 Task: Edit the date range so that invitees can schedule 12 weekdays in the future.
Action: Mouse moved to (58, 137)
Screenshot: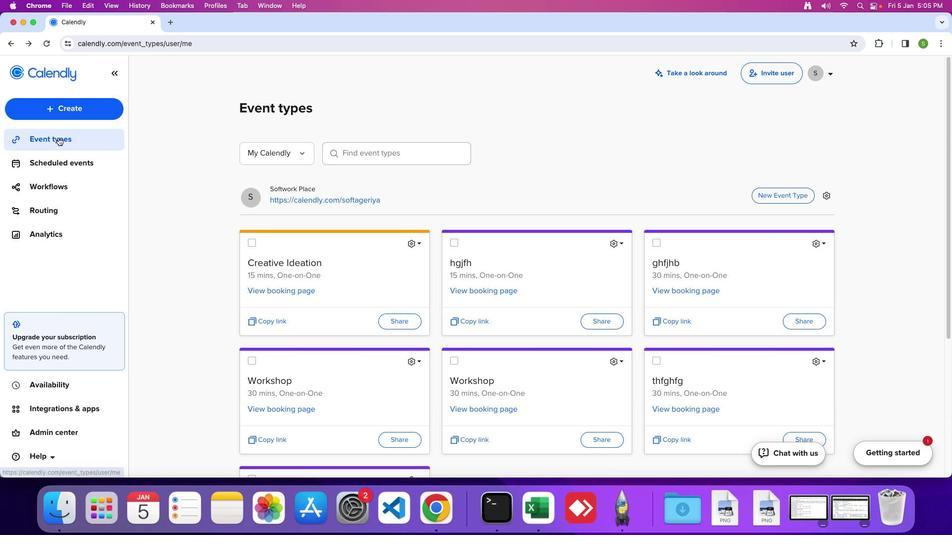 
Action: Mouse pressed left at (58, 137)
Screenshot: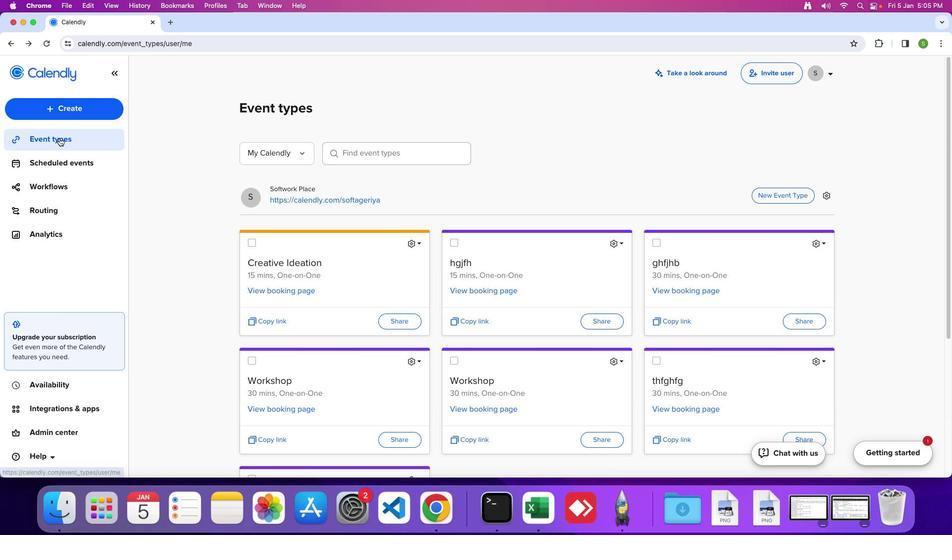 
Action: Mouse moved to (417, 241)
Screenshot: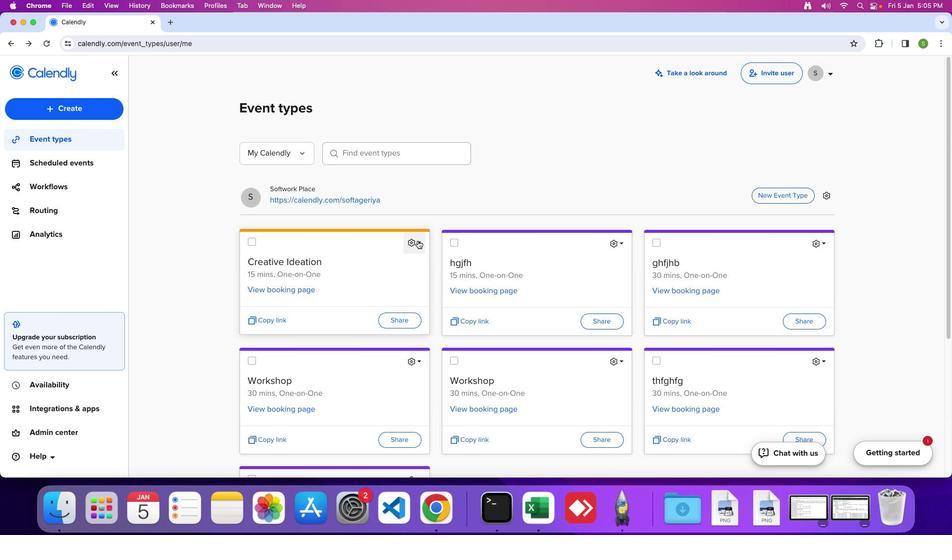 
Action: Mouse pressed left at (417, 241)
Screenshot: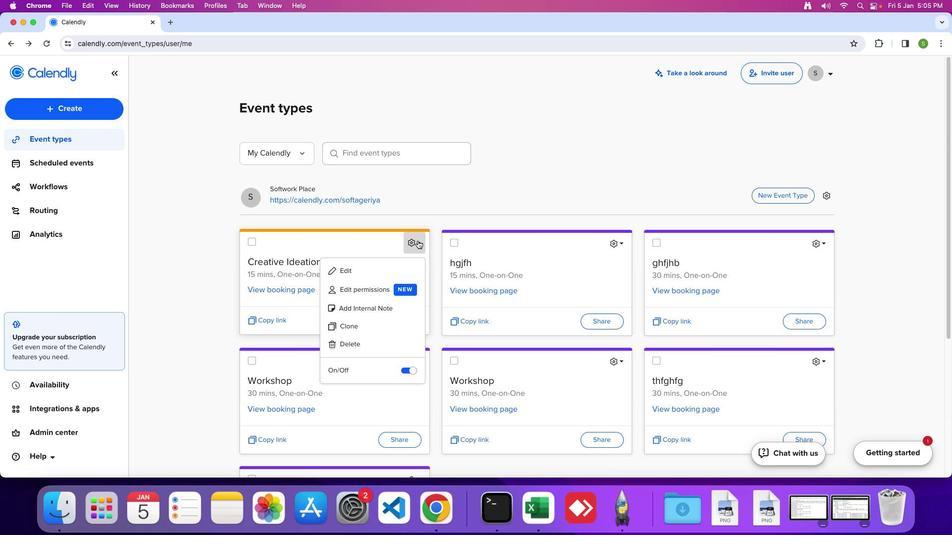 
Action: Mouse moved to (390, 273)
Screenshot: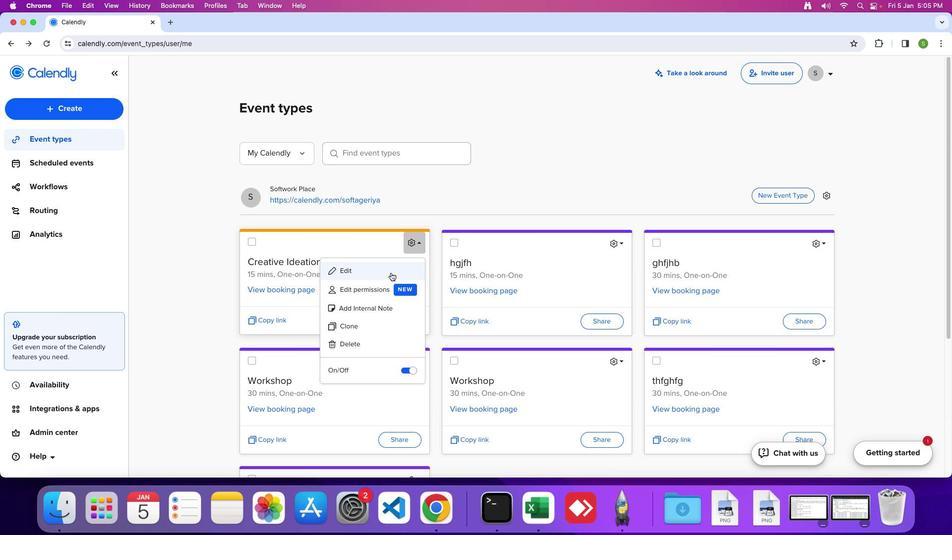 
Action: Mouse pressed left at (390, 273)
Screenshot: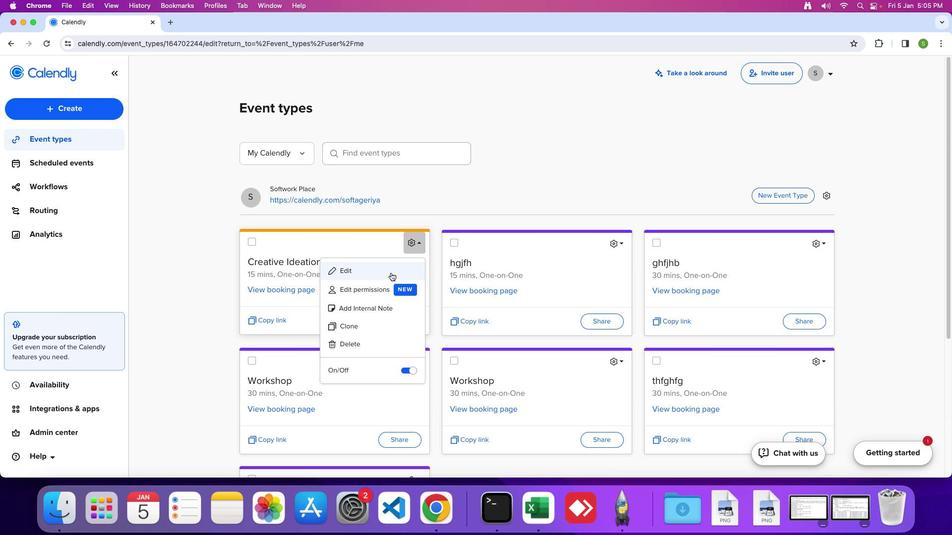 
Action: Mouse moved to (144, 330)
Screenshot: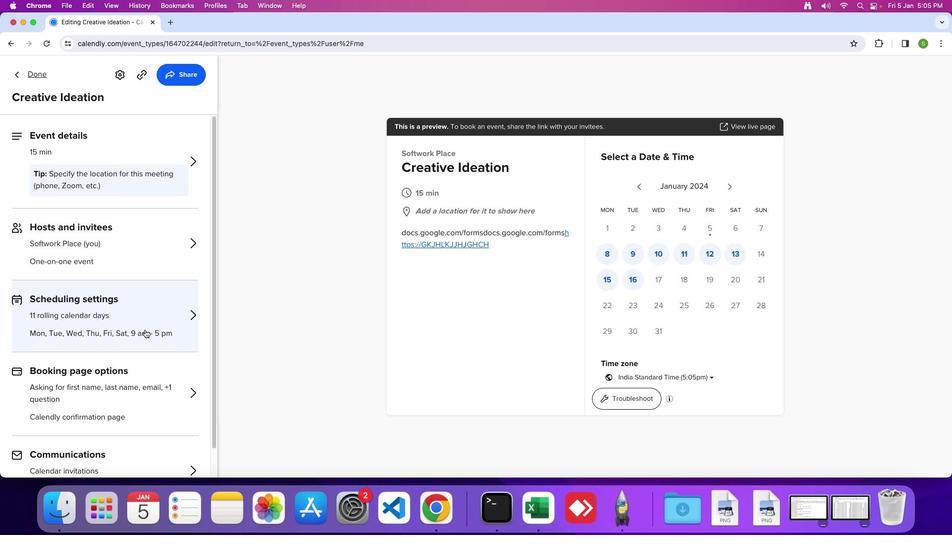 
Action: Mouse pressed left at (144, 330)
Screenshot: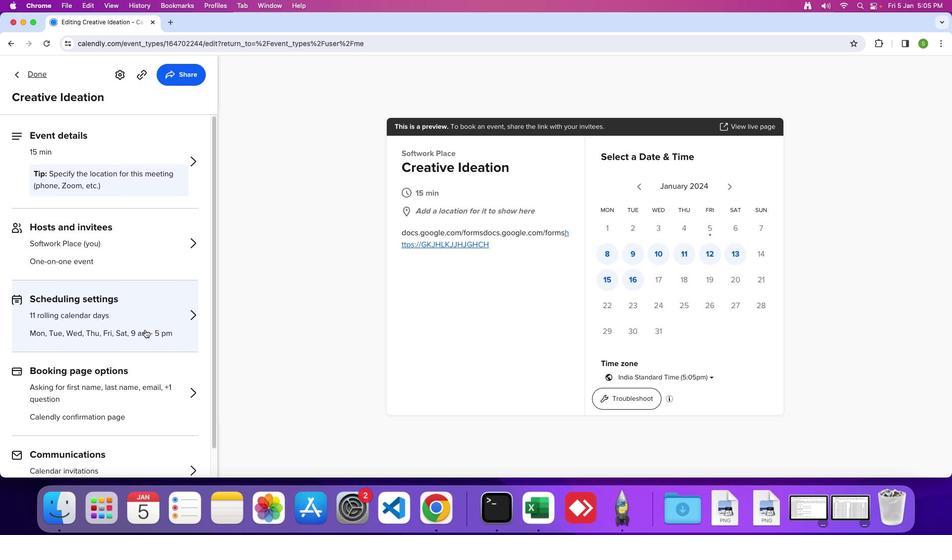 
Action: Mouse moved to (51, 171)
Screenshot: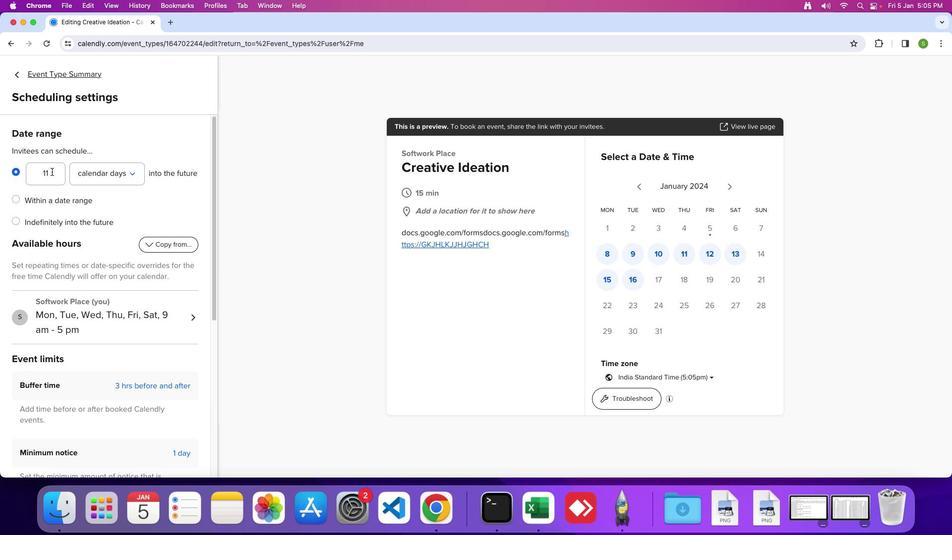 
Action: Mouse pressed left at (51, 171)
Screenshot: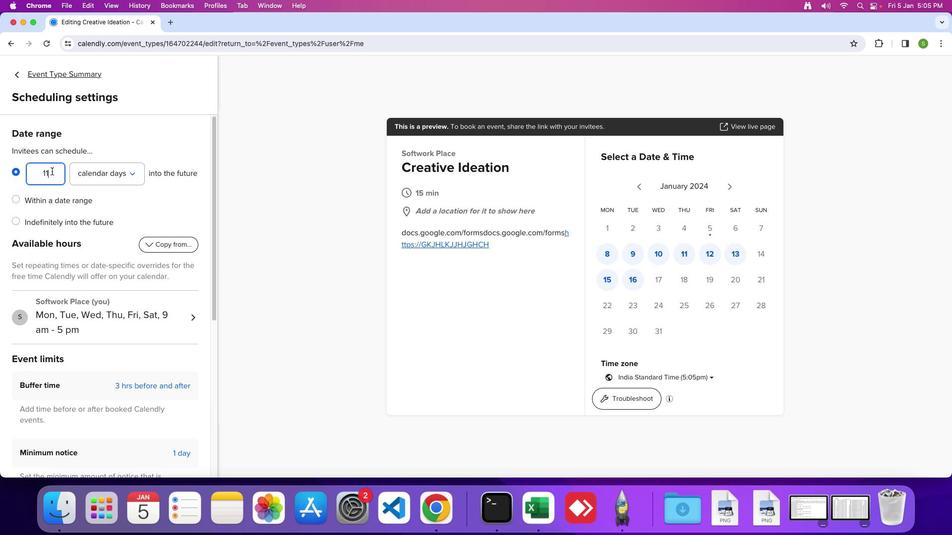 
Action: Mouse moved to (38, 173)
Screenshot: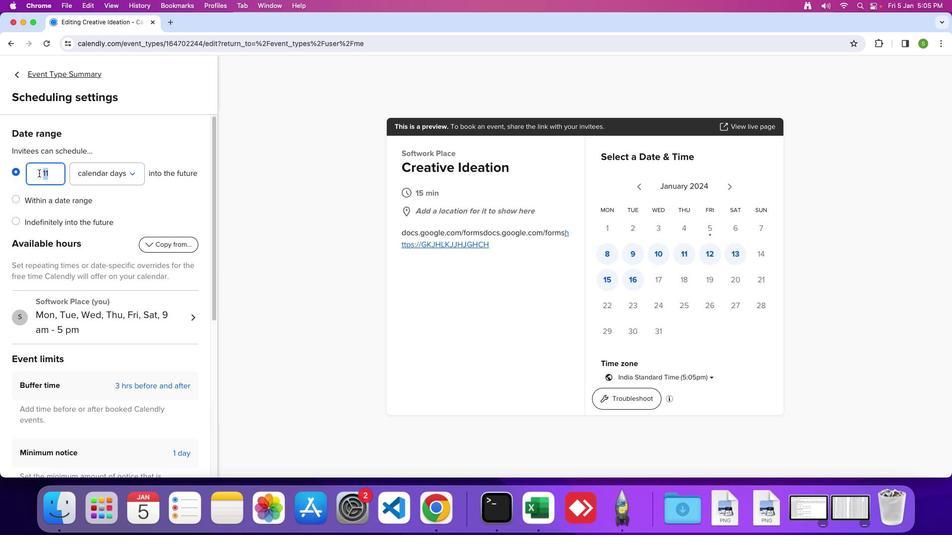 
Action: Key pressed '1''2'
Screenshot: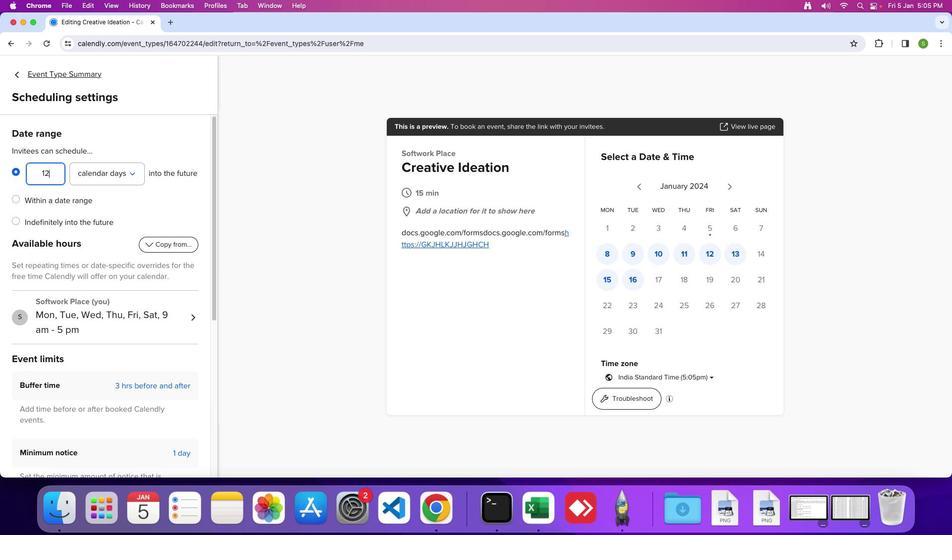 
Action: Mouse moved to (124, 170)
Screenshot: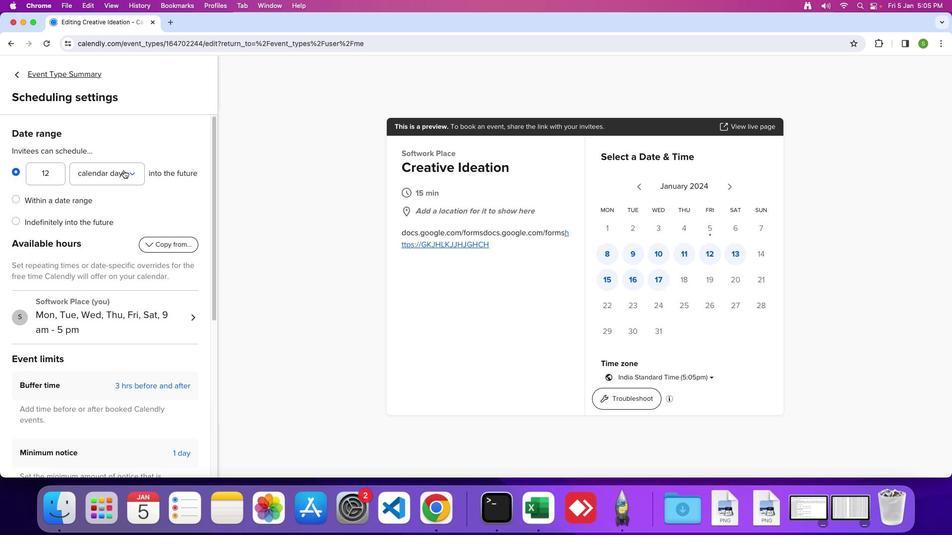 
Action: Mouse pressed left at (124, 170)
Screenshot: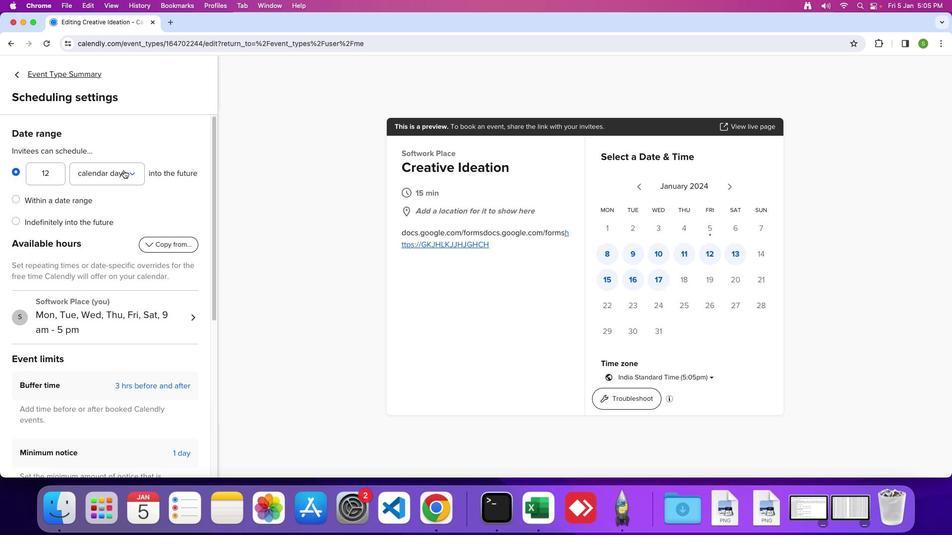 
Action: Mouse moved to (100, 305)
Screenshot: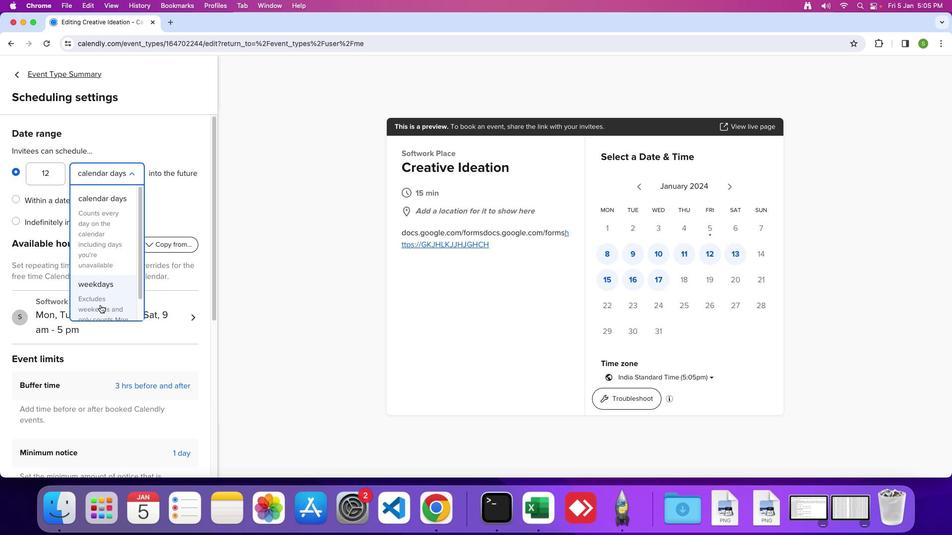 
Action: Mouse pressed left at (100, 305)
Screenshot: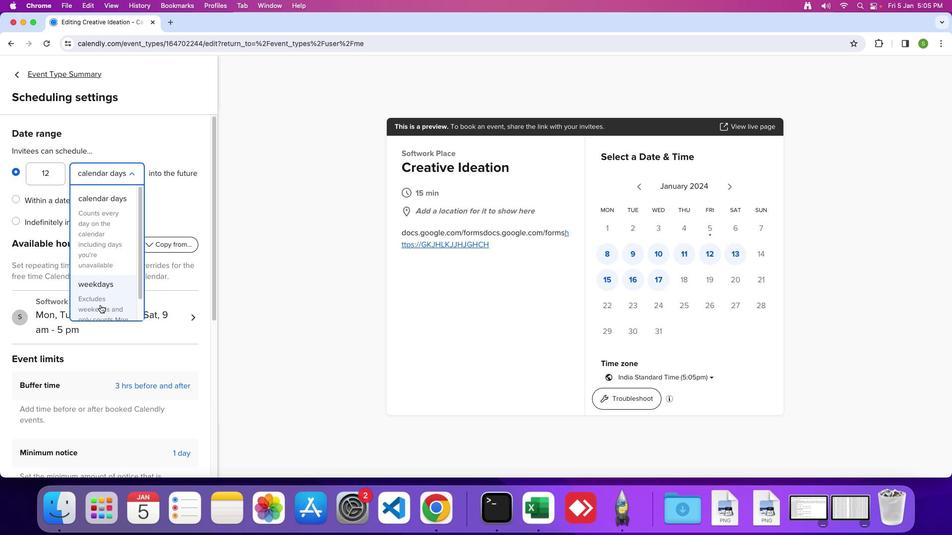 
Action: Mouse moved to (132, 291)
Screenshot: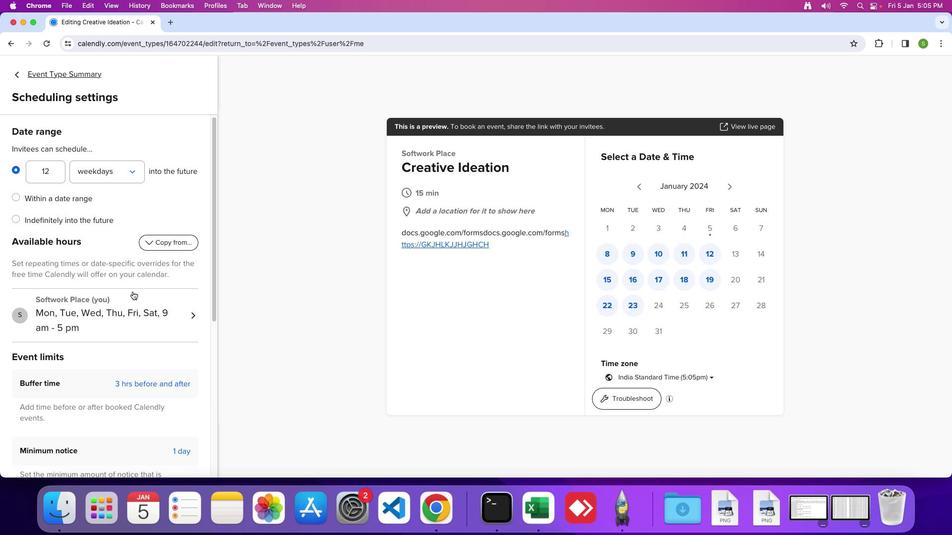 
Action: Mouse scrolled (132, 291) with delta (0, 0)
Screenshot: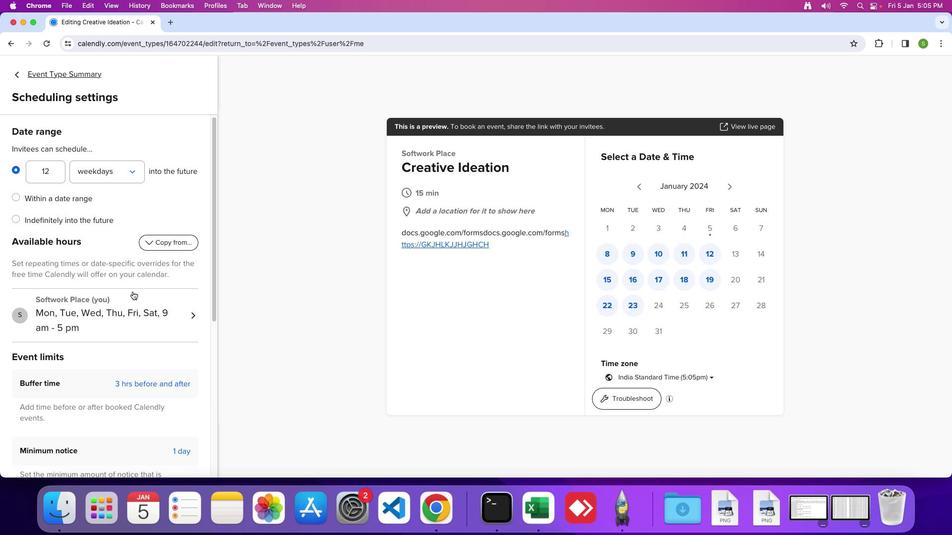 
Action: Mouse scrolled (132, 291) with delta (0, 0)
Screenshot: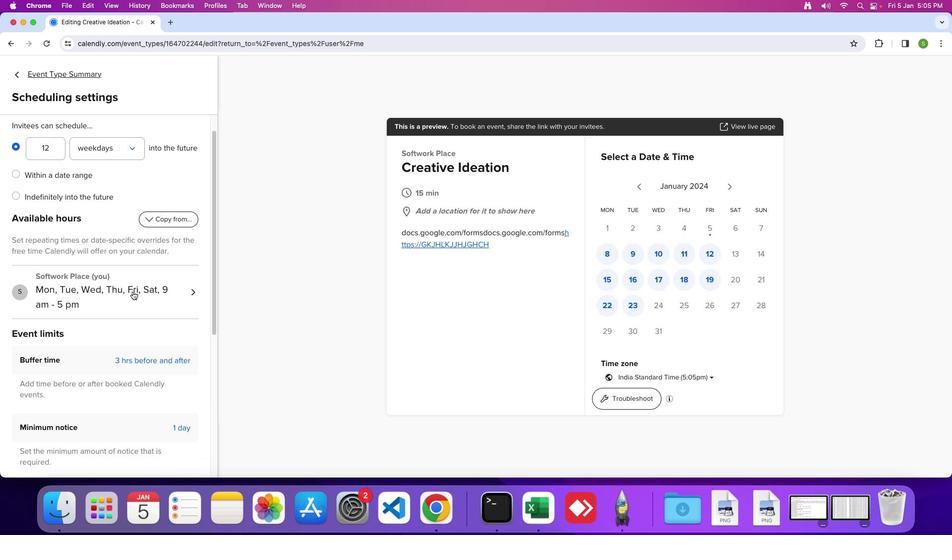 
Action: Mouse scrolled (132, 291) with delta (0, 0)
Screenshot: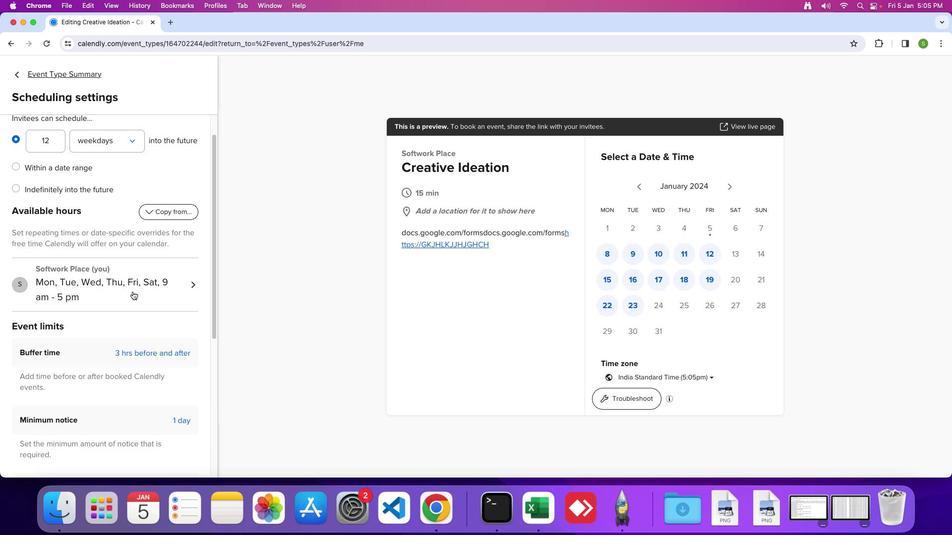 
Action: Mouse moved to (132, 291)
Screenshot: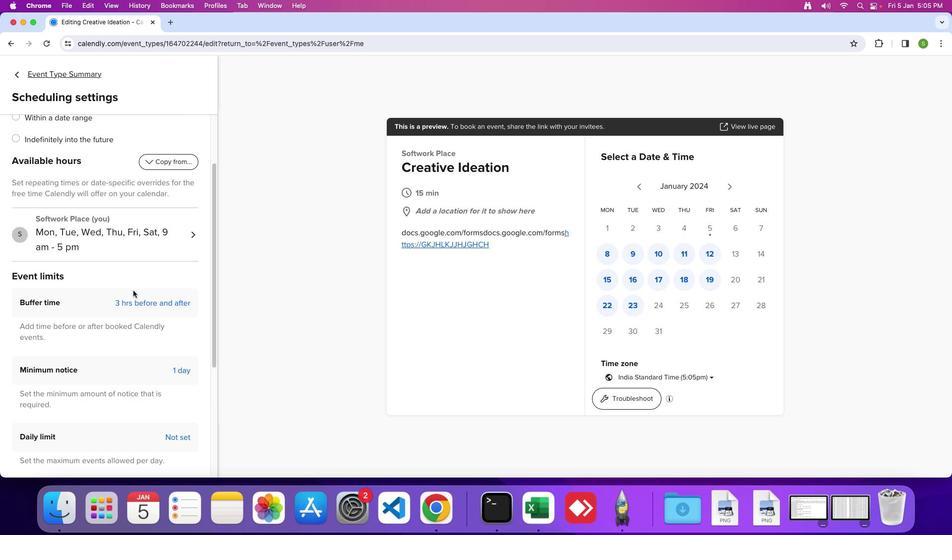 
Action: Mouse scrolled (132, 291) with delta (0, 0)
Screenshot: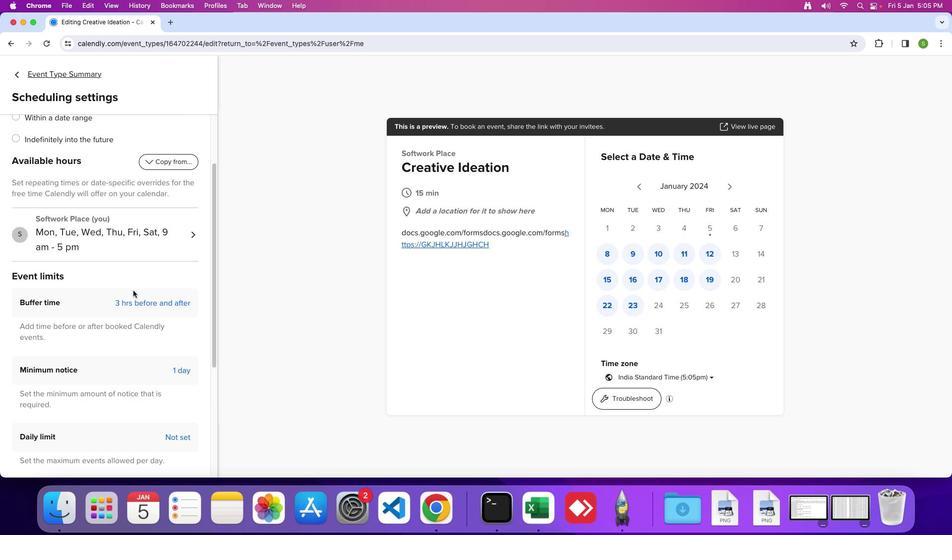 
Action: Mouse scrolled (132, 291) with delta (0, 0)
Screenshot: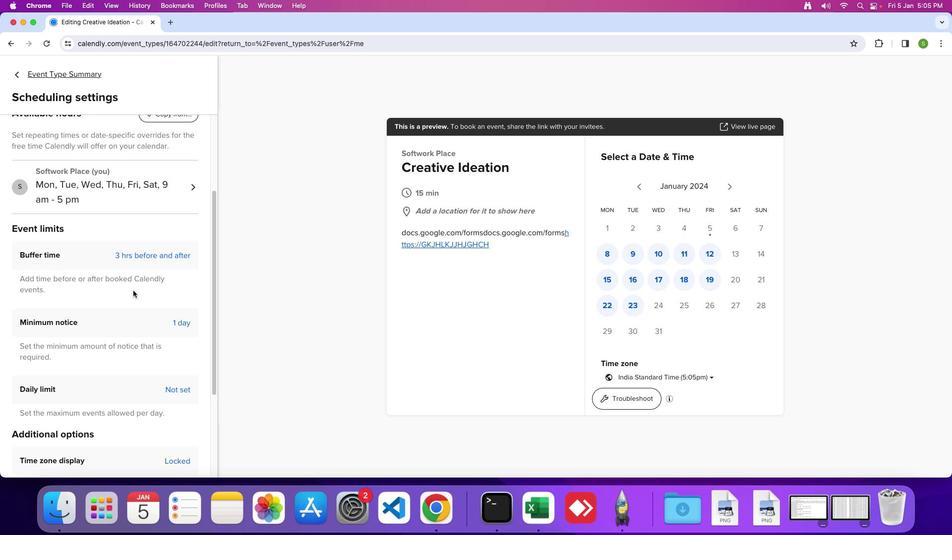 
Action: Mouse moved to (132, 290)
Screenshot: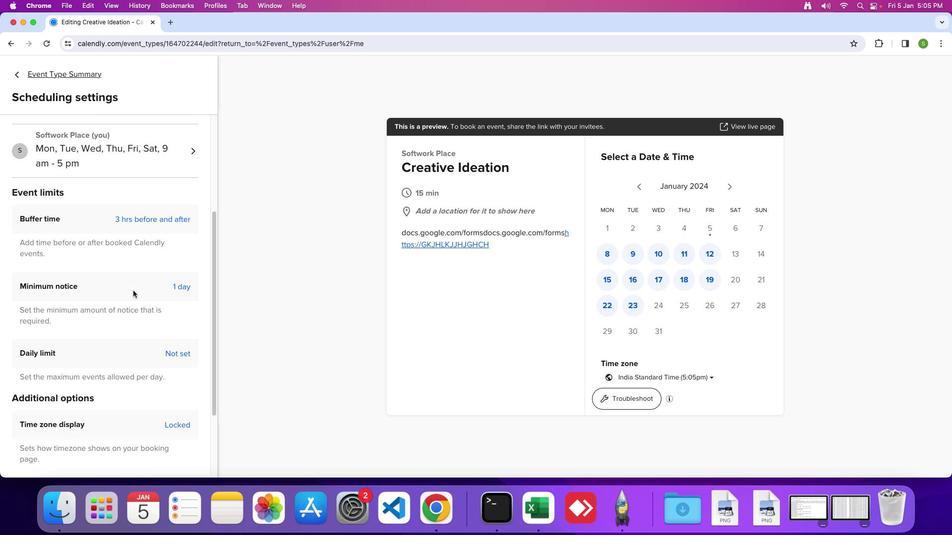 
Action: Mouse scrolled (132, 290) with delta (0, -1)
Screenshot: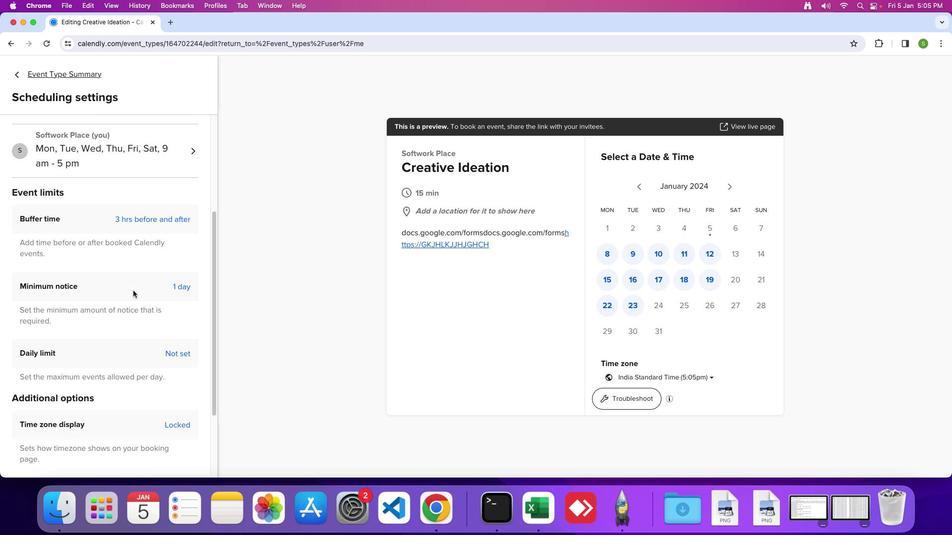 
Action: Mouse scrolled (132, 290) with delta (0, -2)
Screenshot: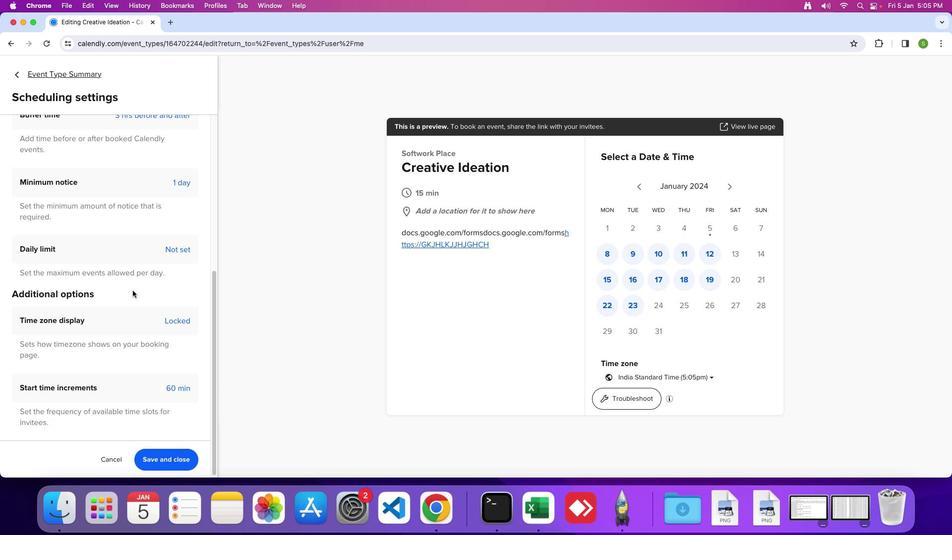 
Action: Mouse moved to (132, 291)
Screenshot: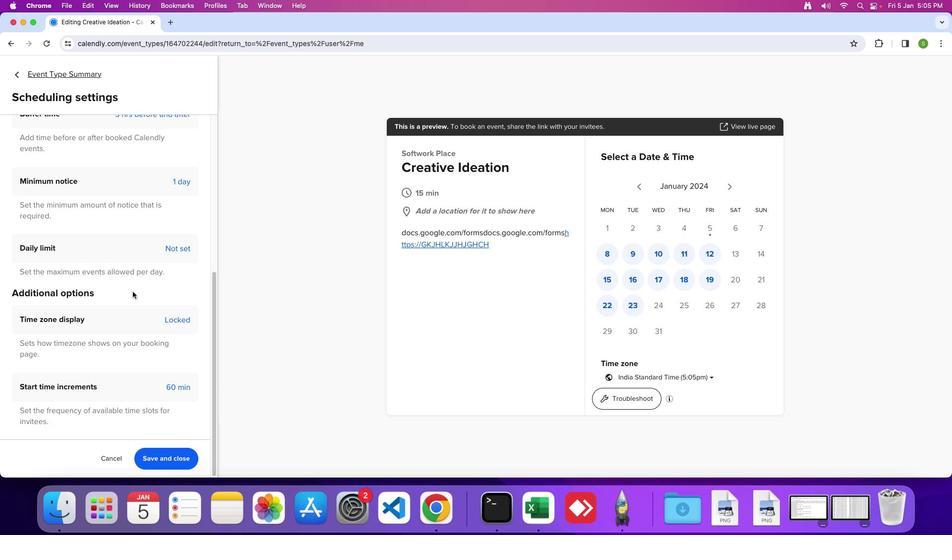 
Action: Mouse scrolled (132, 291) with delta (0, 0)
Screenshot: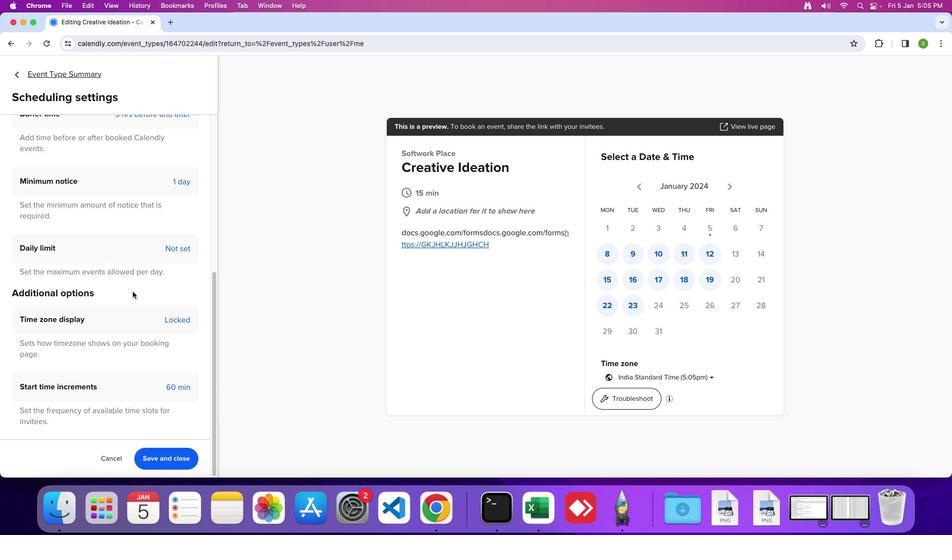 
Action: Mouse moved to (132, 292)
Screenshot: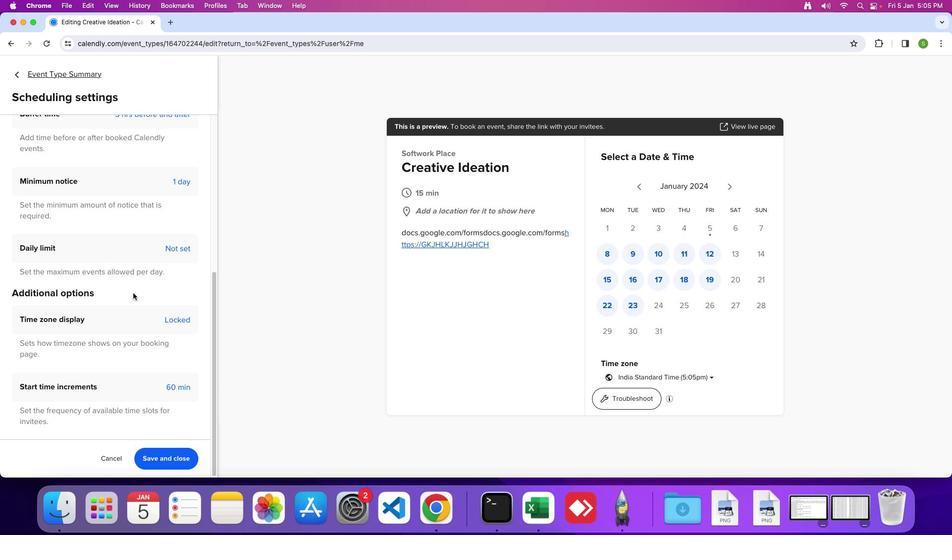 
Action: Mouse scrolled (132, 292) with delta (0, 0)
Screenshot: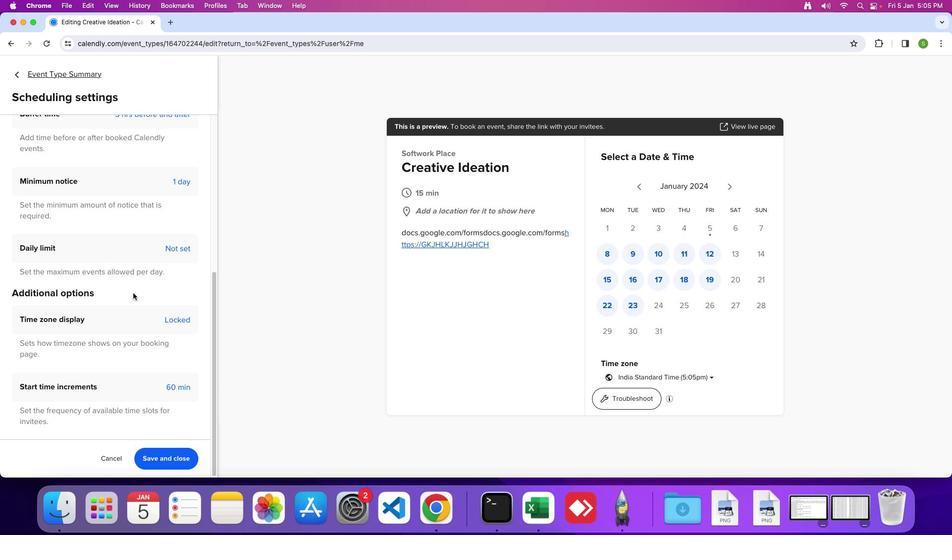 
Action: Mouse moved to (169, 459)
Screenshot: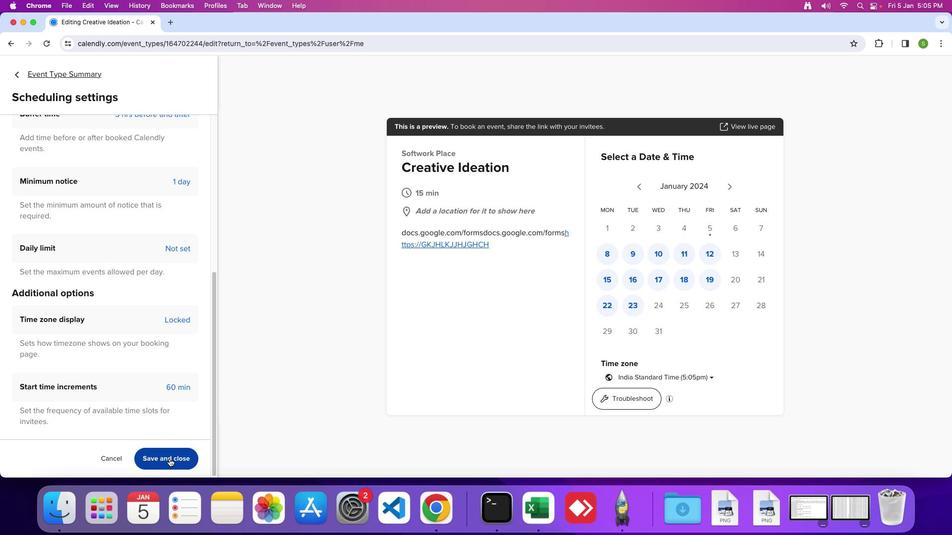 
Action: Mouse pressed left at (169, 459)
Screenshot: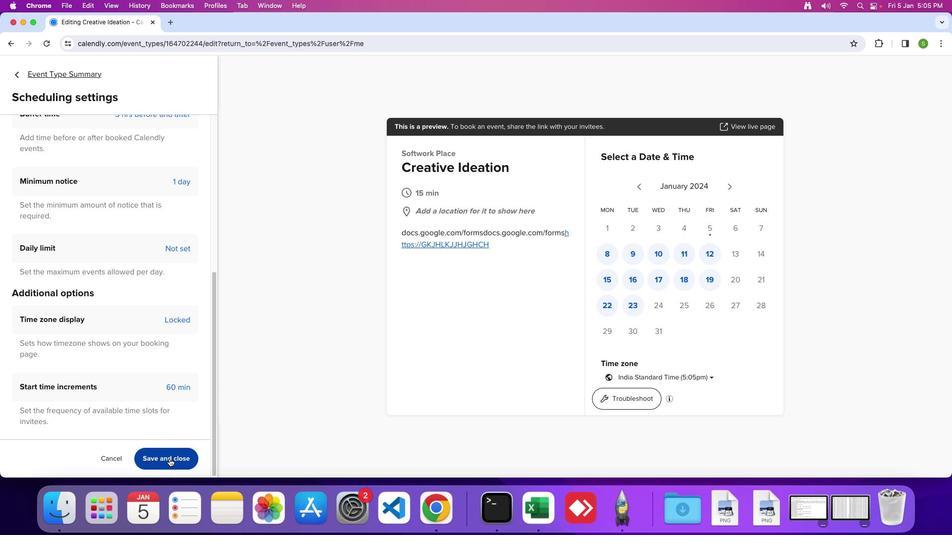 
Action: Mouse moved to (310, 360)
Screenshot: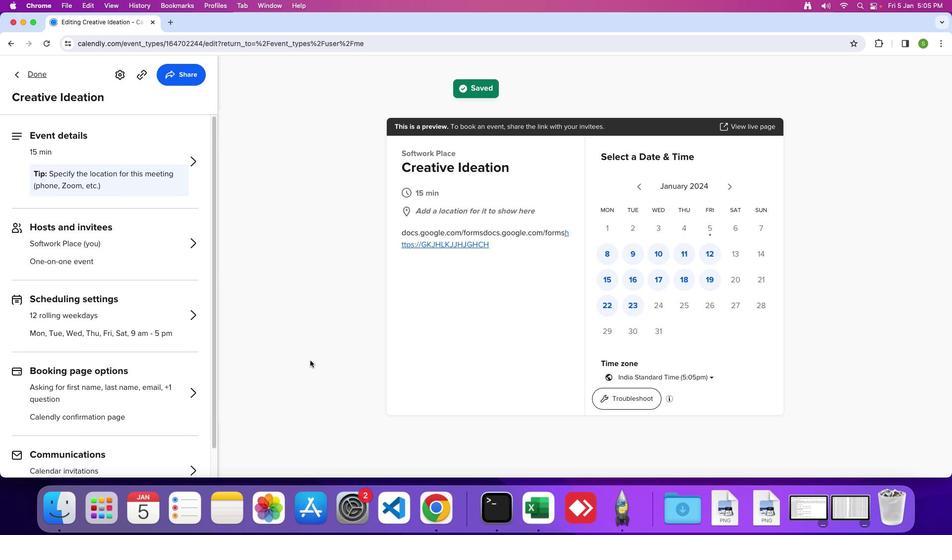 
